 Task: Make in the project Brighten a sprint 'Internationalization Sprint'. Create in the project Brighten a sprint 'Internationalization Sprint'. Add in the project Brighten a sprint 'Internationalization Sprint'
Action: Mouse moved to (217, 72)
Screenshot: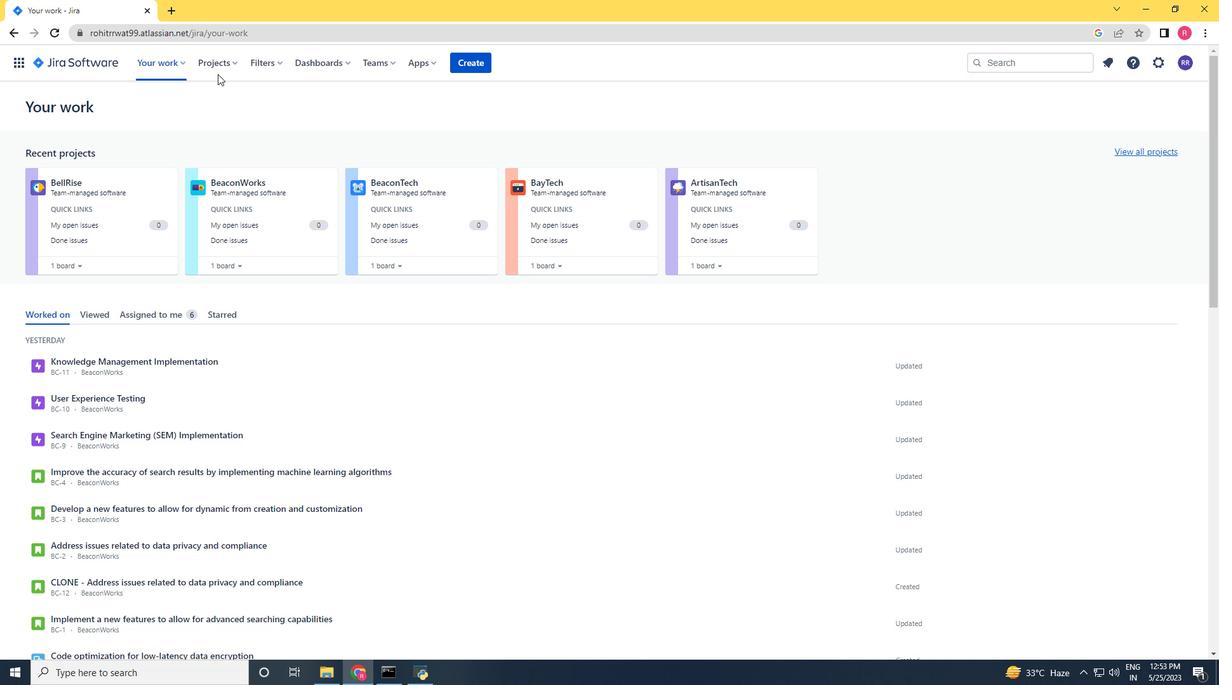 
Action: Mouse pressed left at (217, 72)
Screenshot: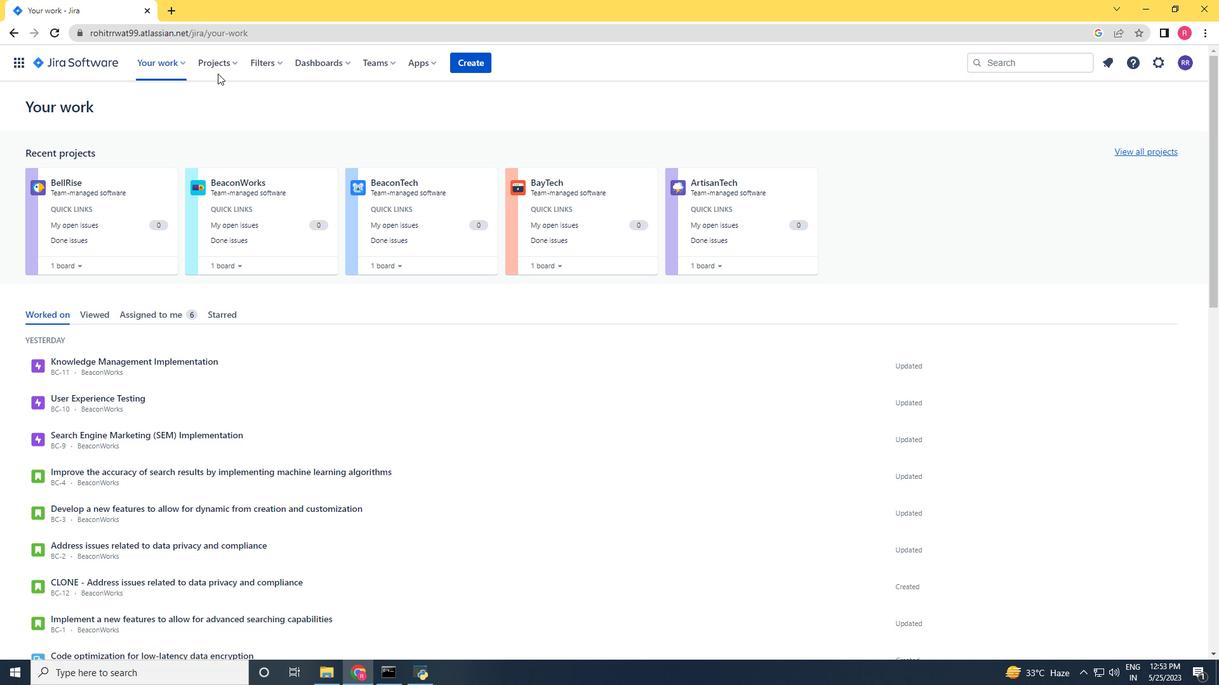 
Action: Mouse moved to (233, 114)
Screenshot: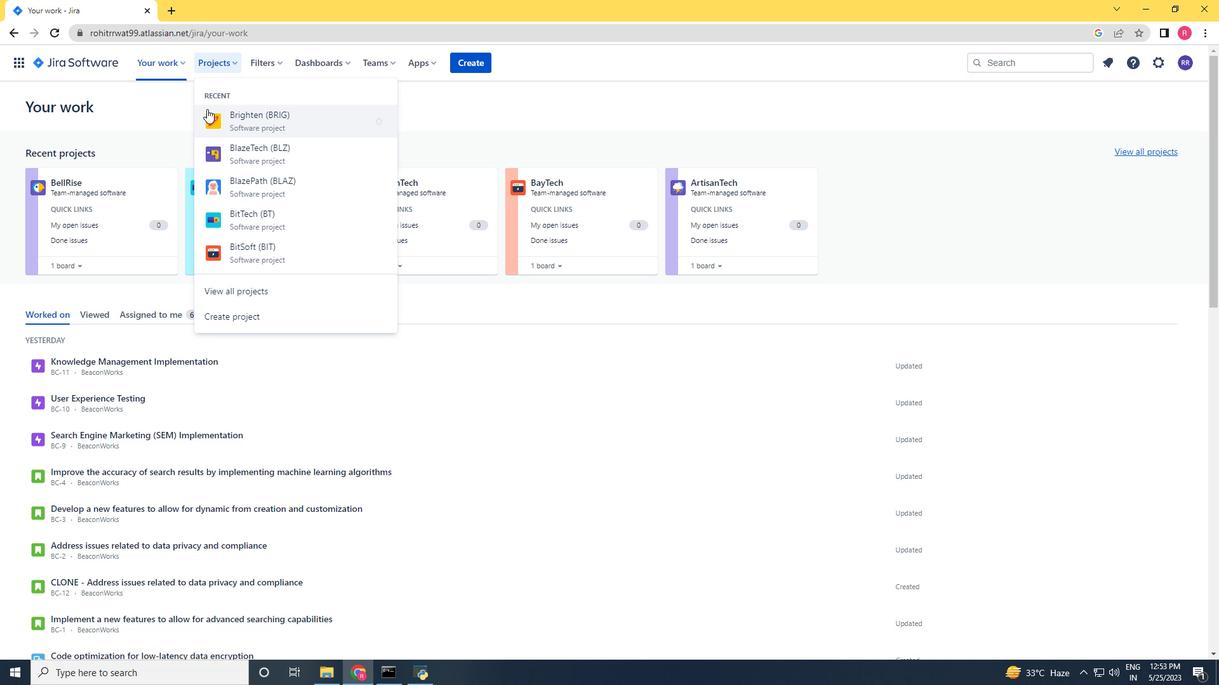 
Action: Mouse pressed left at (233, 114)
Screenshot: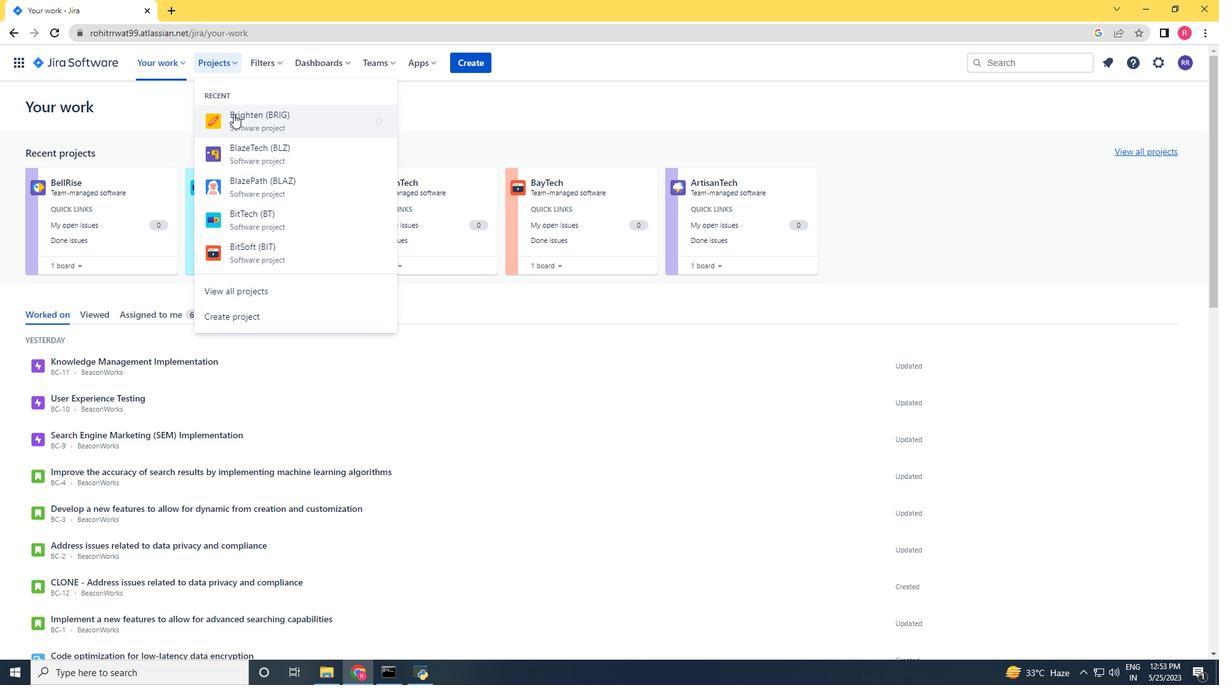 
Action: Mouse moved to (73, 198)
Screenshot: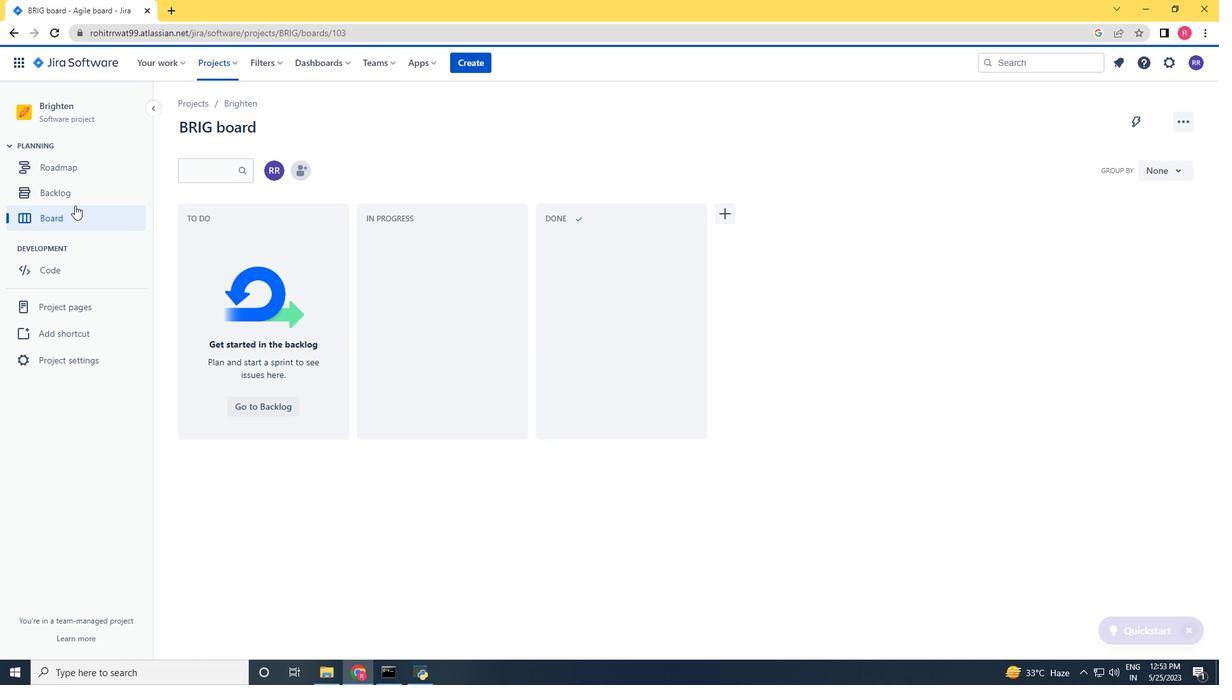 
Action: Mouse pressed left at (73, 198)
Screenshot: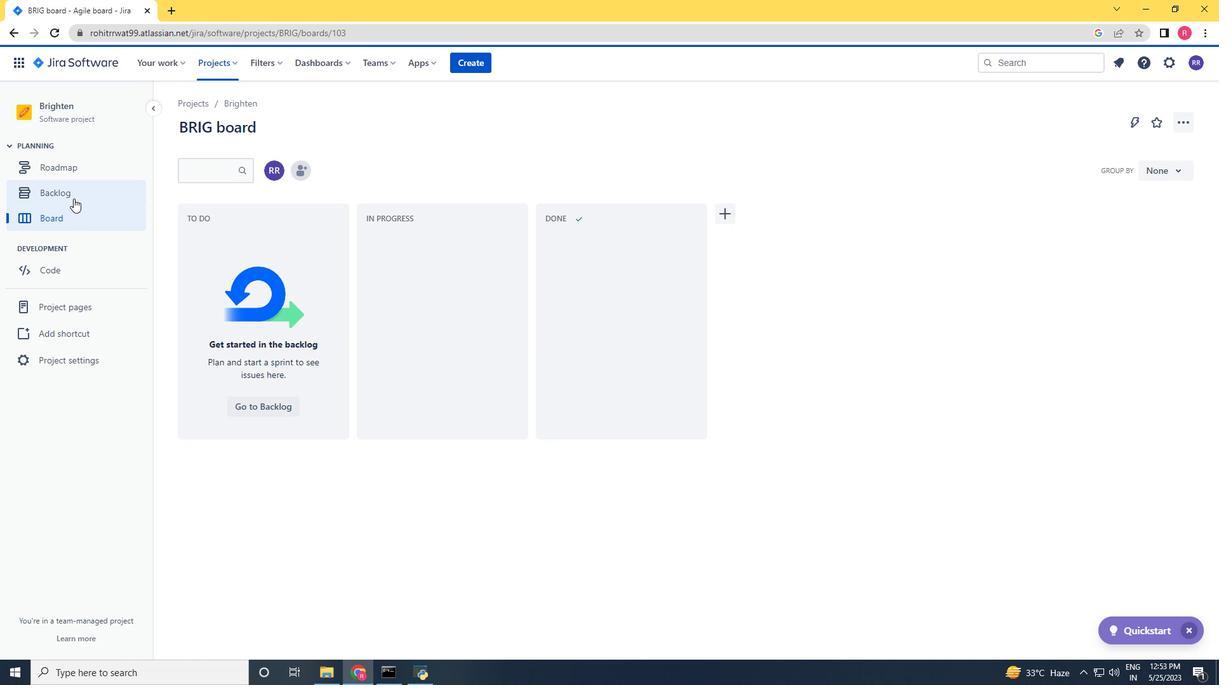 
Action: Mouse moved to (1166, 200)
Screenshot: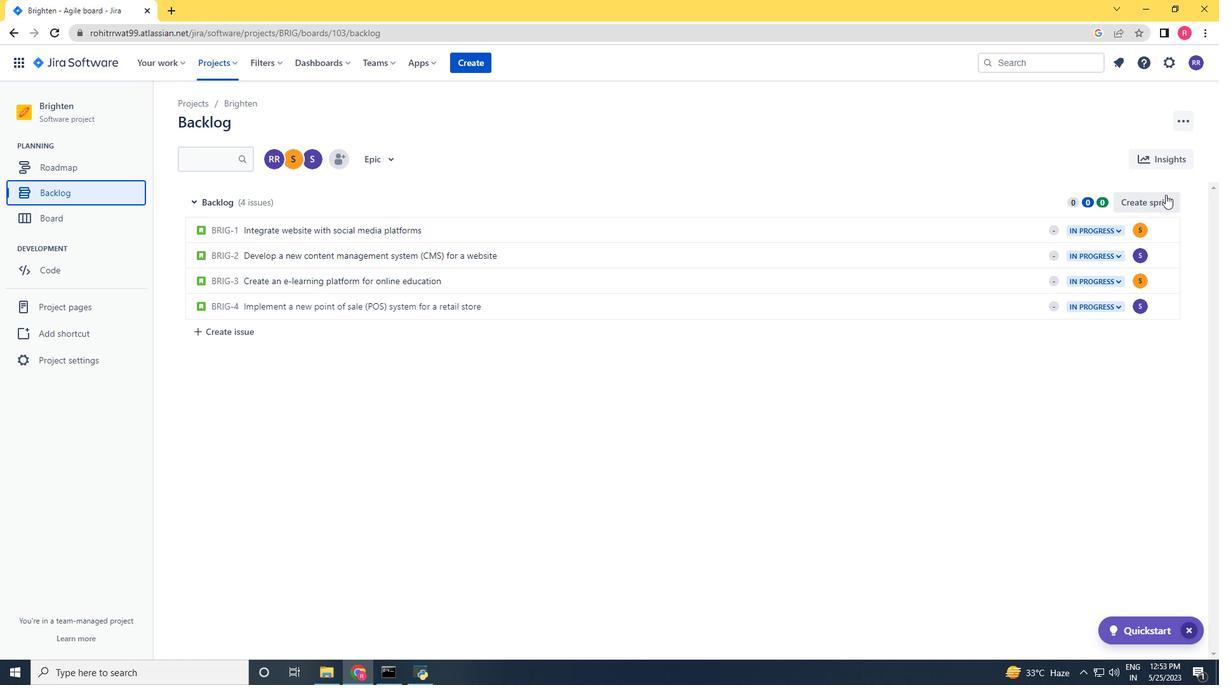 
Action: Mouse pressed left at (1166, 200)
Screenshot: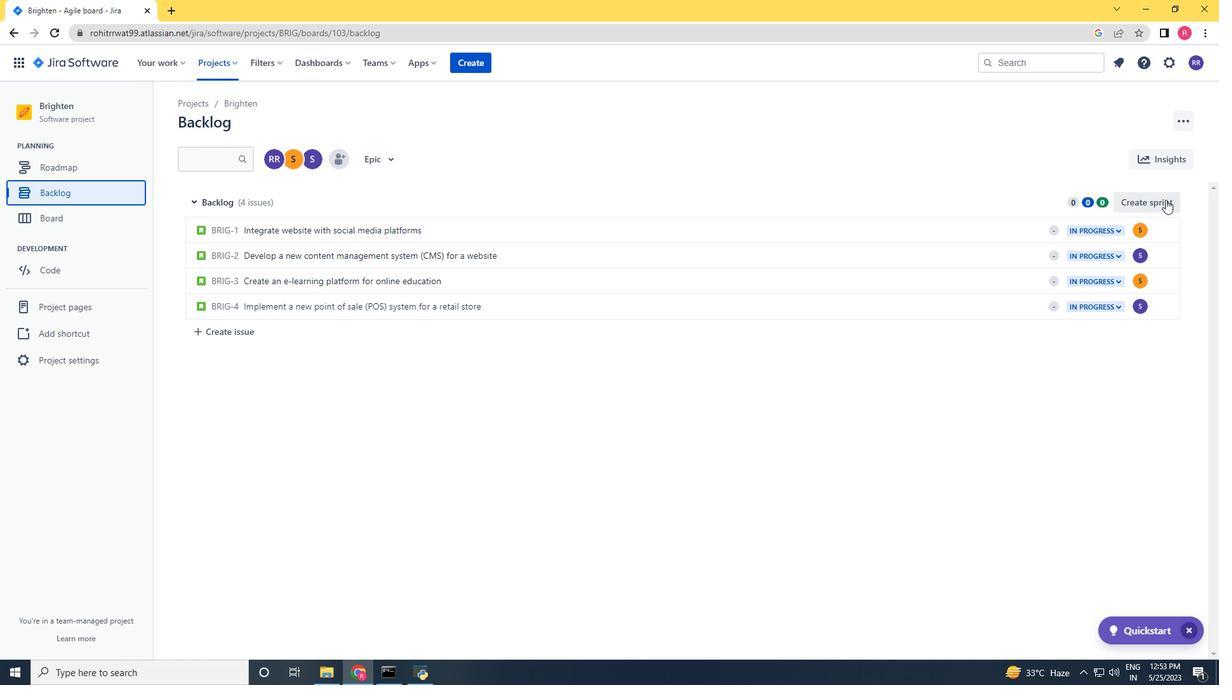 
Action: Mouse moved to (264, 202)
Screenshot: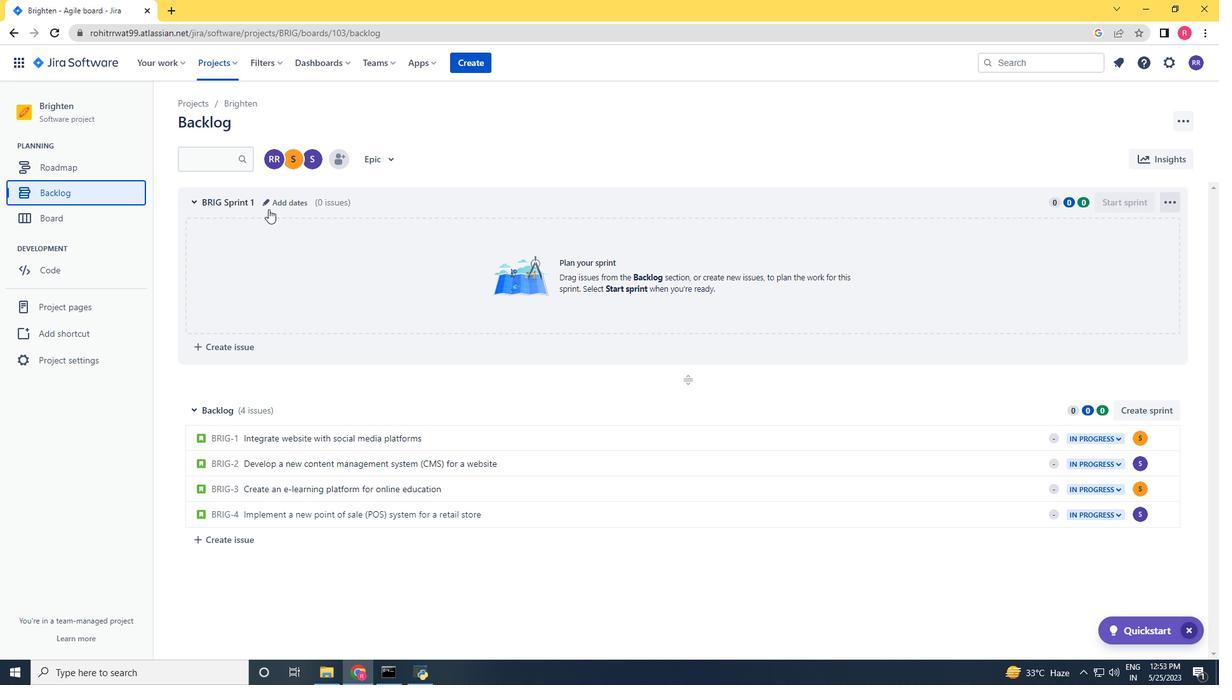 
Action: Mouse pressed left at (264, 202)
Screenshot: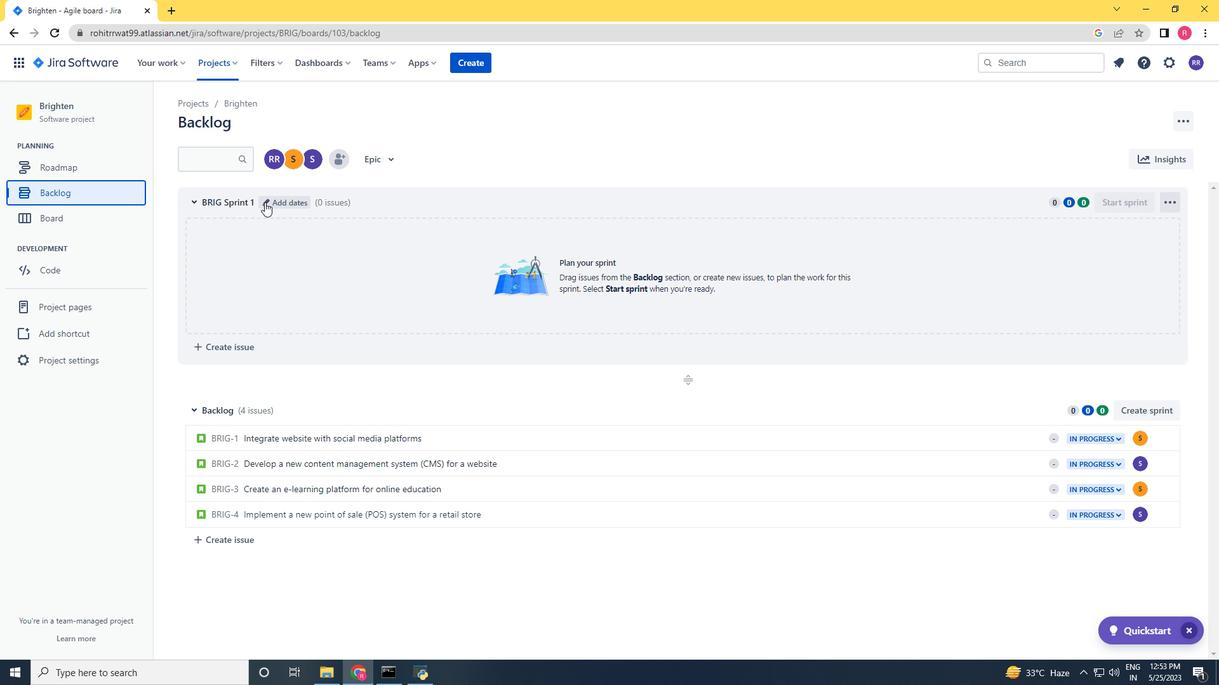 
Action: Key pressed <Key.backspace><Key.backspace><Key.backspace><Key.backspace><Key.backspace><Key.backspace><Key.backspace><Key.backspace><Key.backspace><Key.backspace><Key.backspace><Key.backspace><Key.backspace><Key.backspace><Key.backspace><Key.backspace><Key.backspace><Key.backspace><Key.backspace><Key.backspace><Key.backspace><Key.backspace><Key.backspace><Key.backspace><Key.backspace><Key.backspace><Key.backspace><Key.backspace><Key.backspace><Key.backspace><Key.backspace><Key.backspace><Key.backspace><Key.backspace><Key.backspace><Key.backspace><Key.backspace><Key.backspace><Key.backspace><Key.backspace><Key.backspace><Key.backspace><Key.backspace><Key.backspace><Key.backspace><Key.shift>Intera=<Key.backspace><Key.backspace>nationalization<Key.space><Key.shift>Sprint<Key.space><Key.enter>
Screenshot: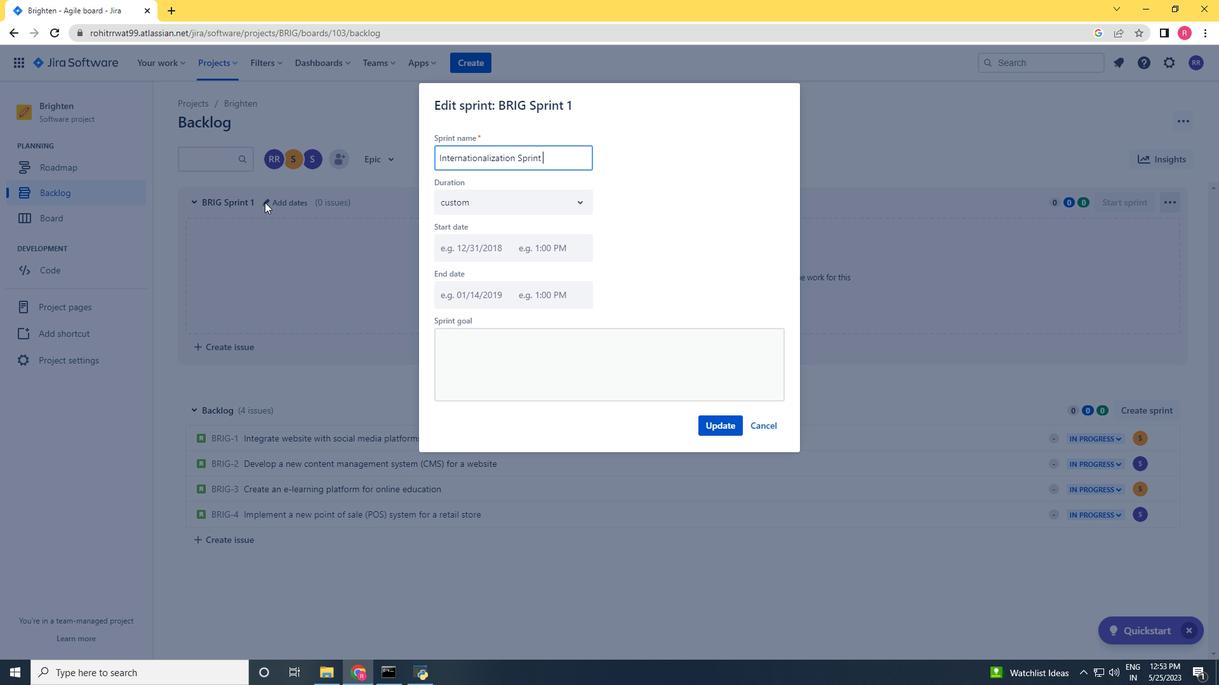 
Action: Mouse scrolled (264, 203) with delta (0, 0)
Screenshot: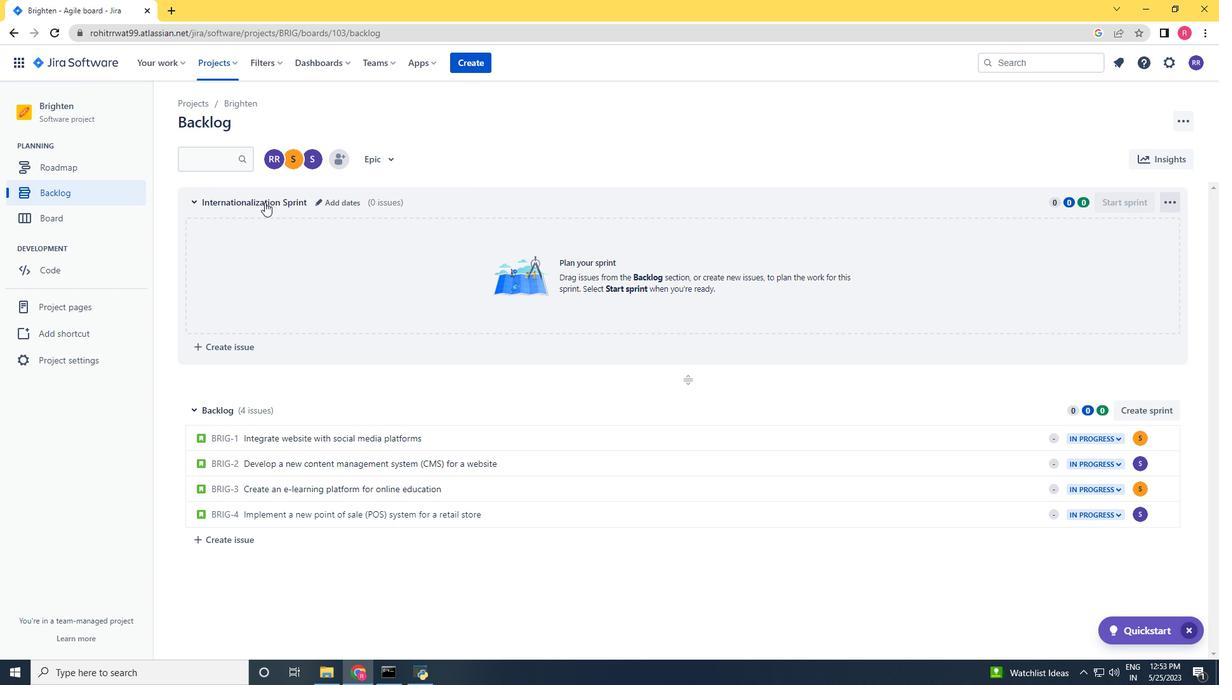 
Action: Mouse moved to (1155, 413)
Screenshot: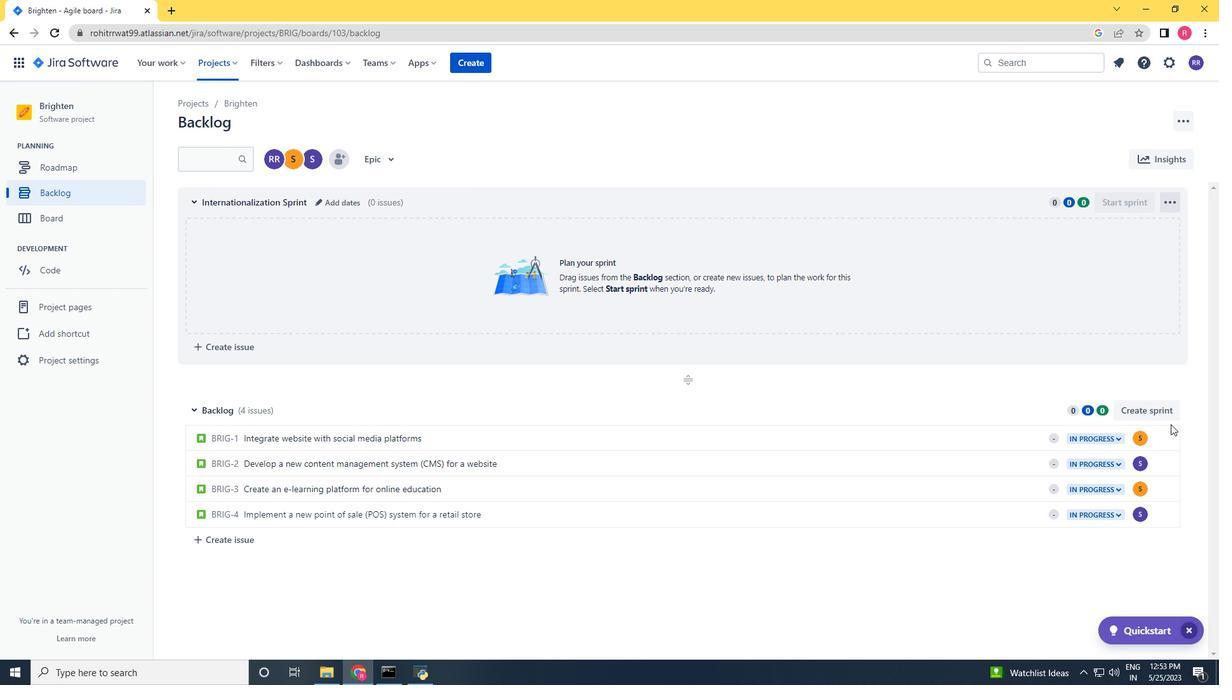 
Action: Mouse pressed left at (1155, 413)
Screenshot: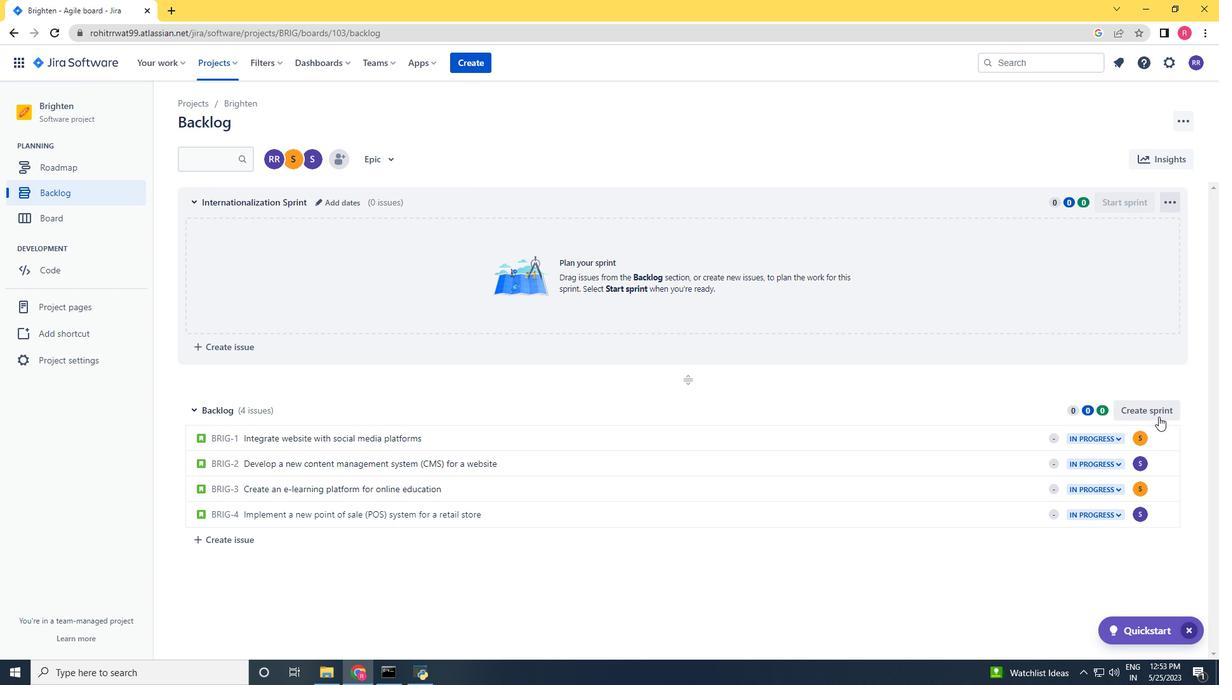 
Action: Mouse moved to (324, 409)
Screenshot: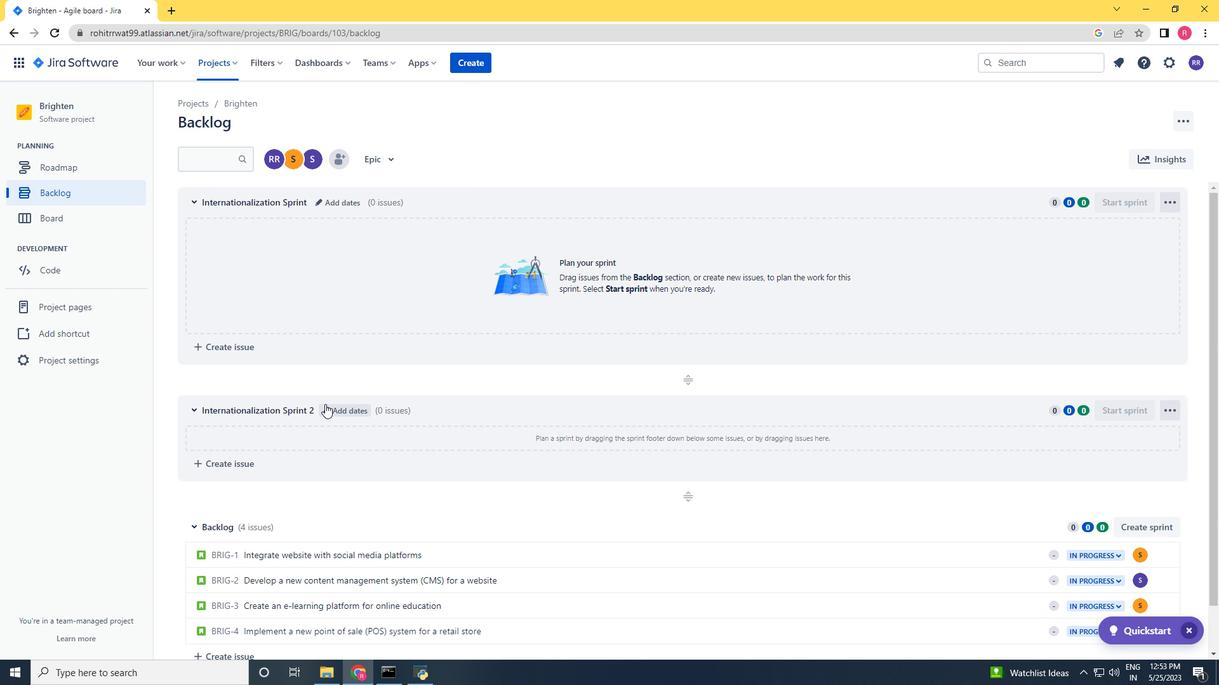 
Action: Mouse pressed left at (324, 409)
Screenshot: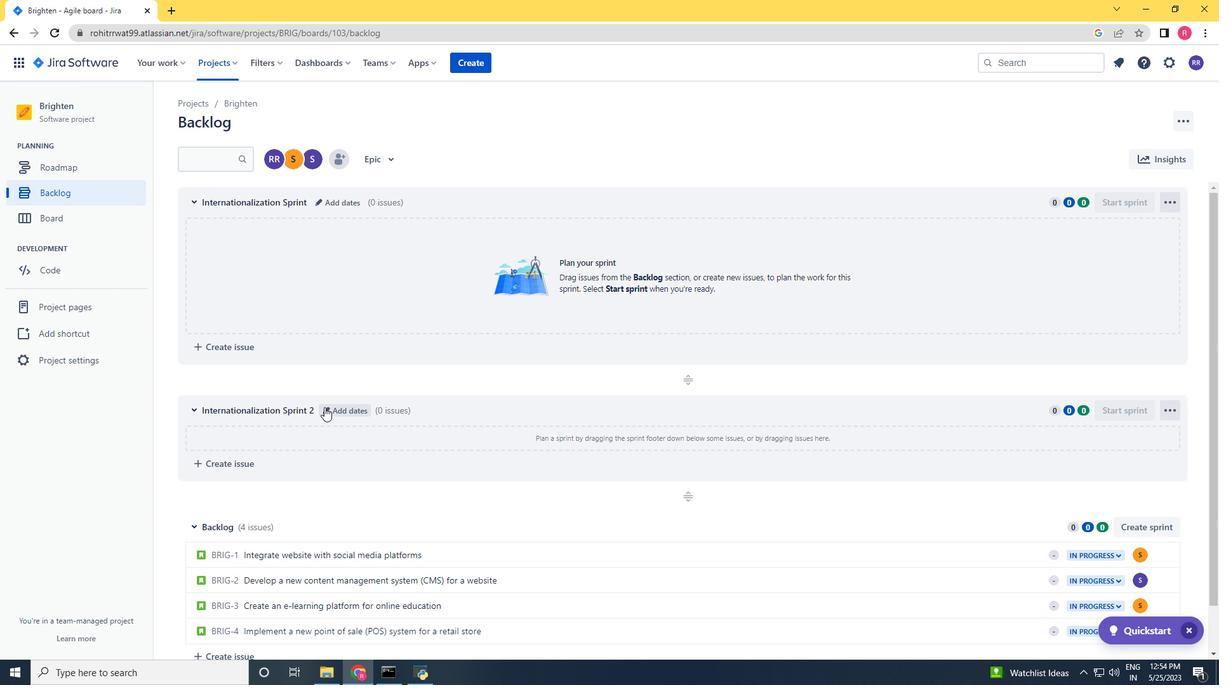 
Action: Key pressed <Key.backspace><Key.enter>
Screenshot: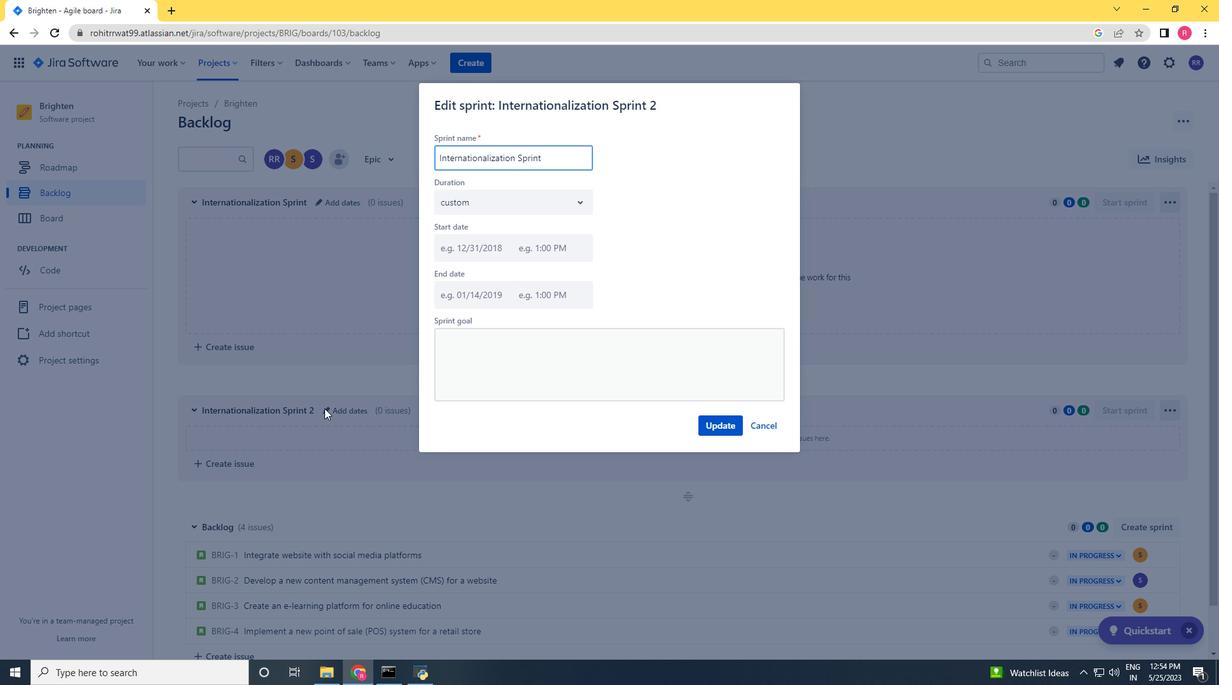 
Action: Mouse moved to (331, 409)
Screenshot: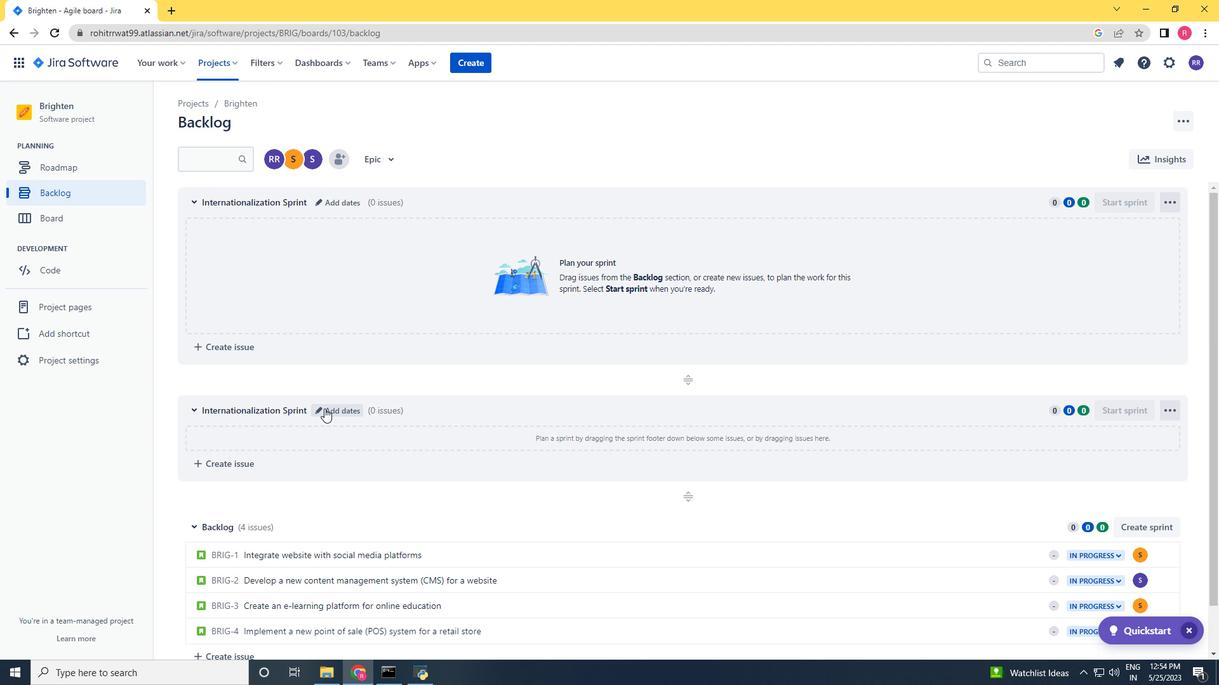 
Action: Mouse scrolled (331, 410) with delta (0, 0)
Screenshot: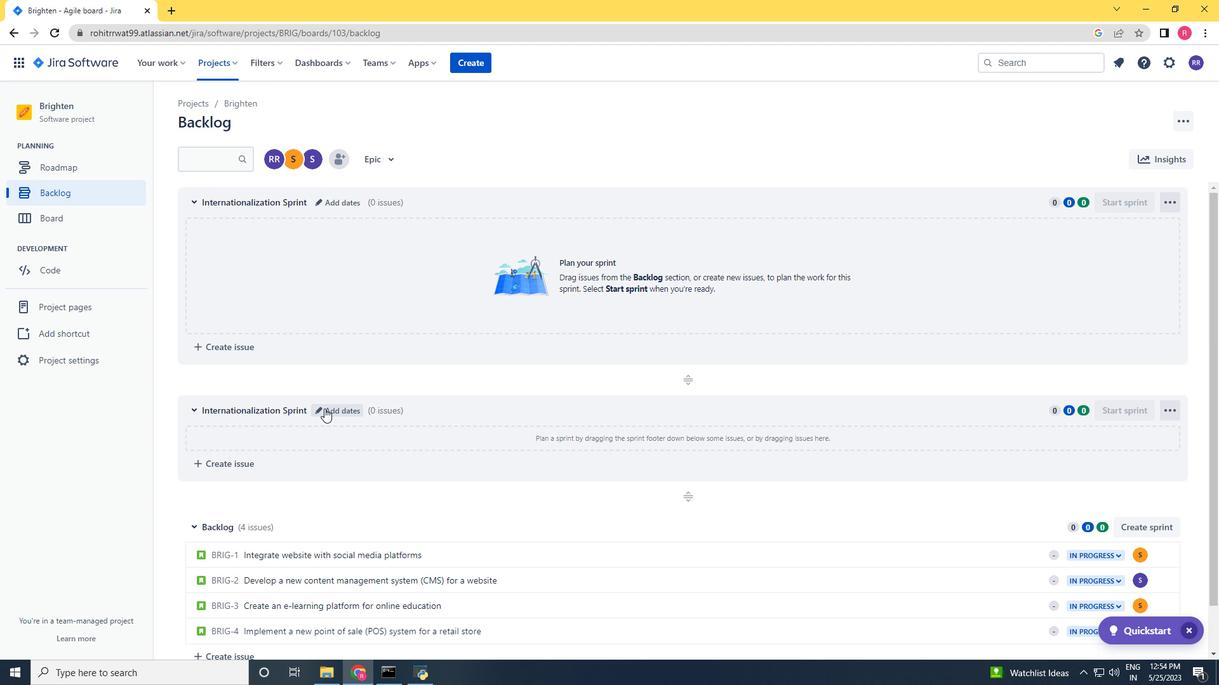 
Action: Mouse moved to (1142, 529)
Screenshot: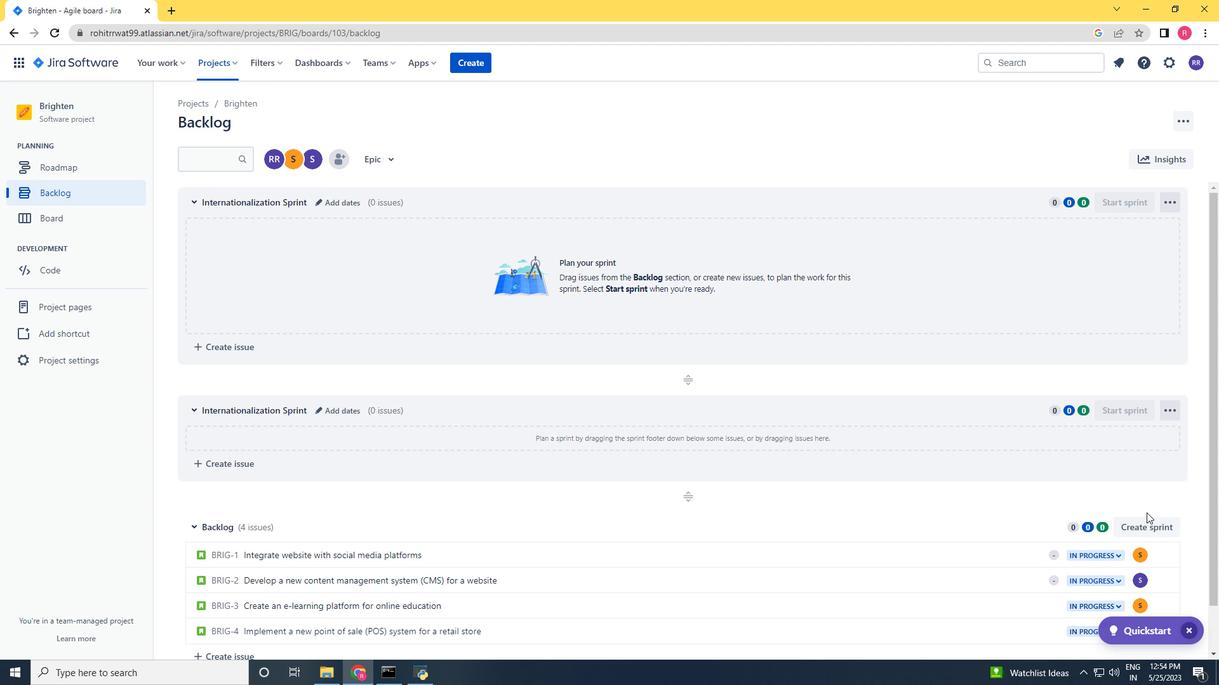 
Action: Mouse pressed left at (1142, 529)
Screenshot: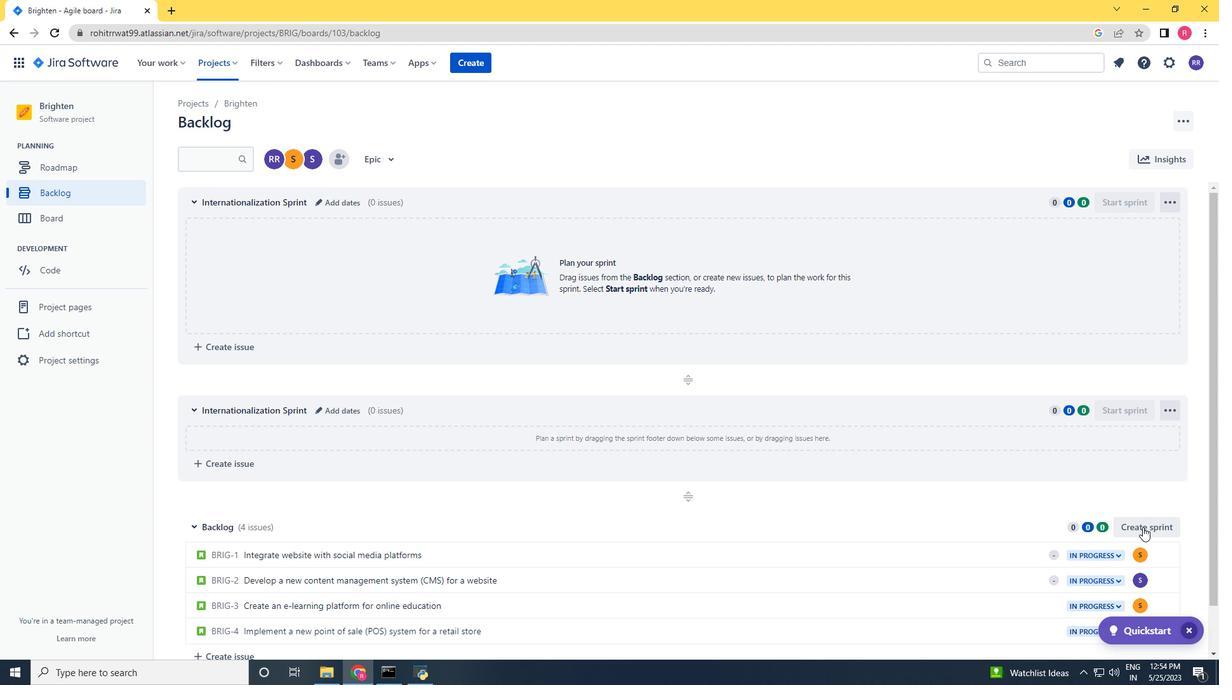
Action: Mouse moved to (336, 534)
Screenshot: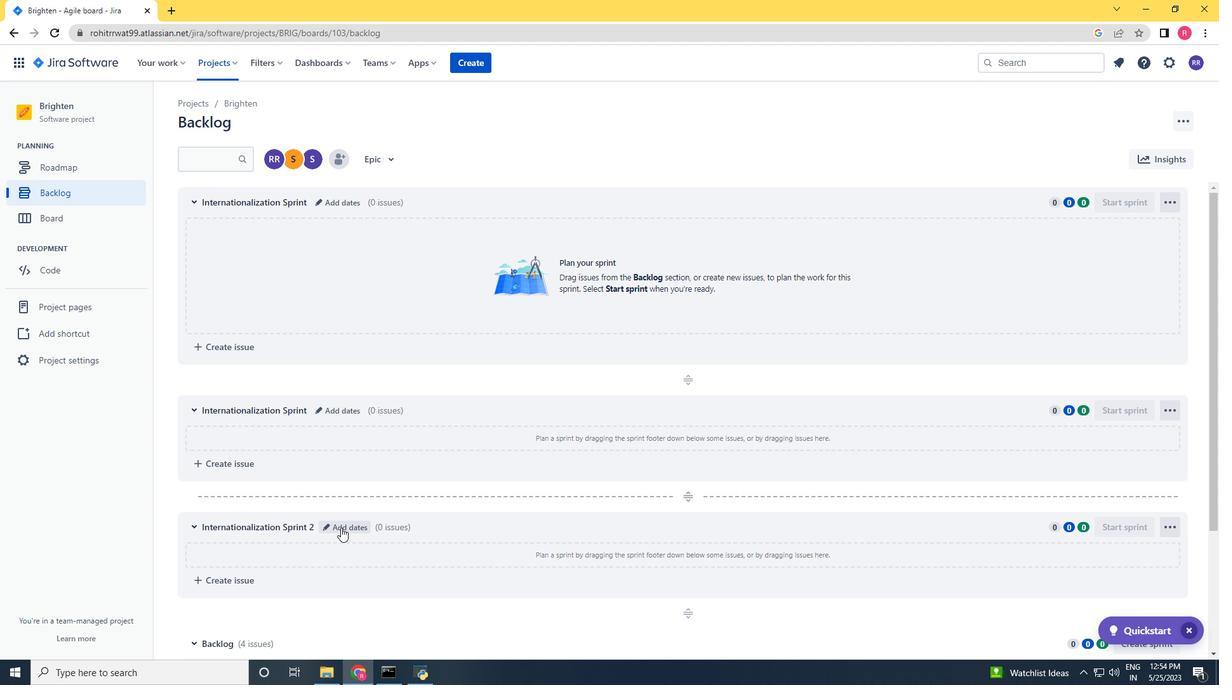 
Action: Mouse pressed left at (336, 534)
Screenshot: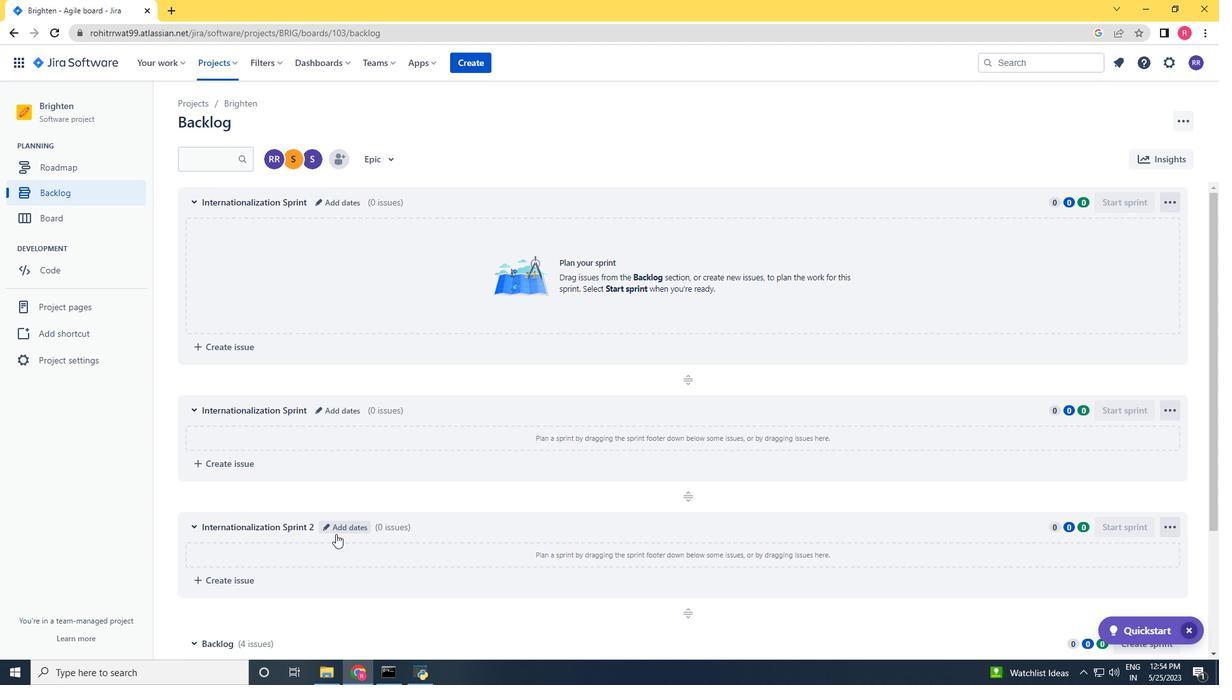 
Action: Mouse moved to (325, 527)
Screenshot: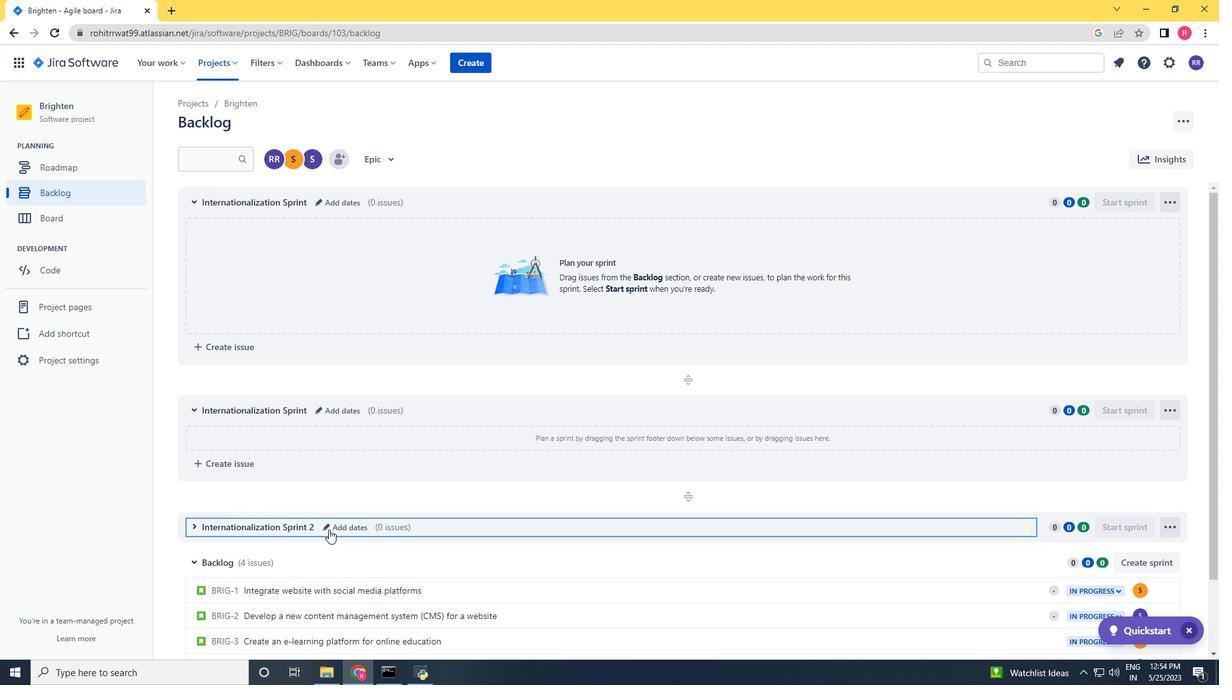 
Action: Mouse pressed left at (325, 527)
Screenshot: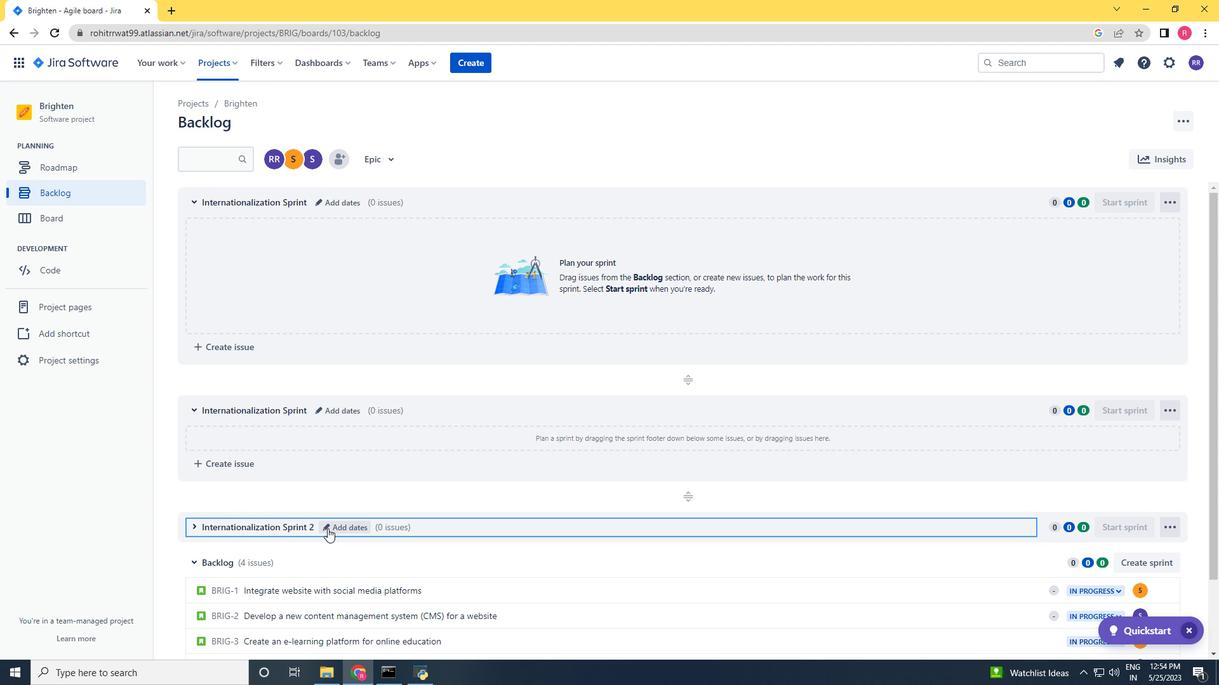 
Action: Key pressed <Key.backspace><Key.enter>
Screenshot: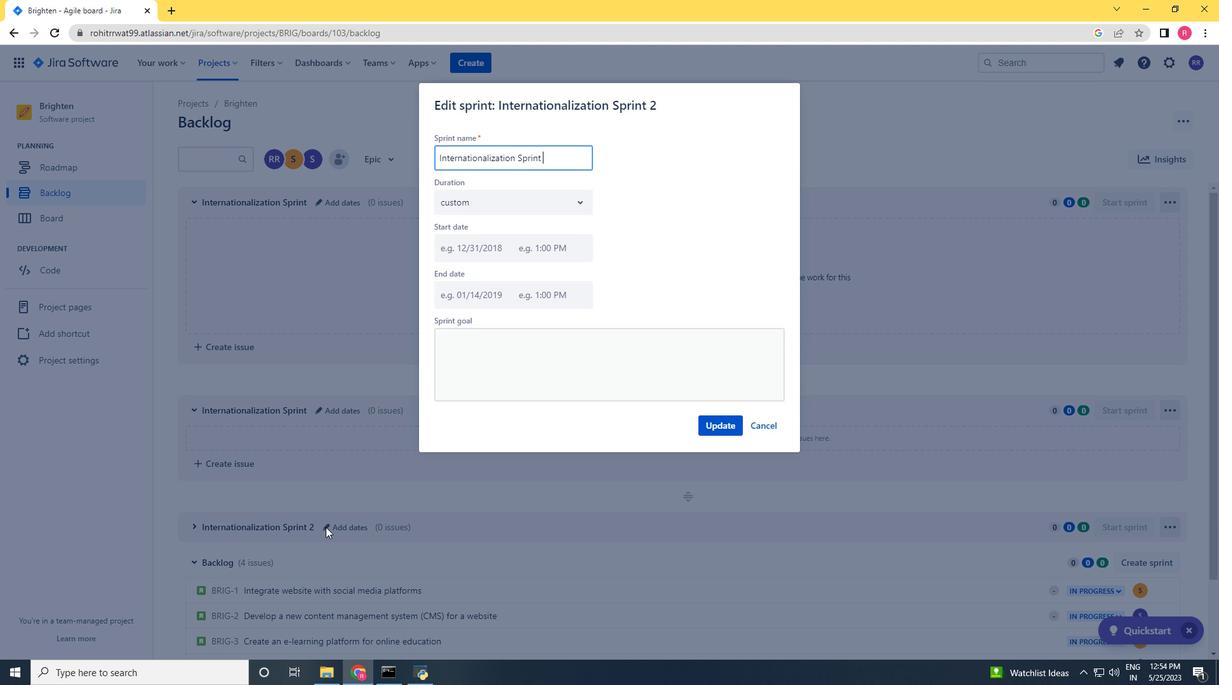 
Action: Mouse moved to (193, 201)
Screenshot: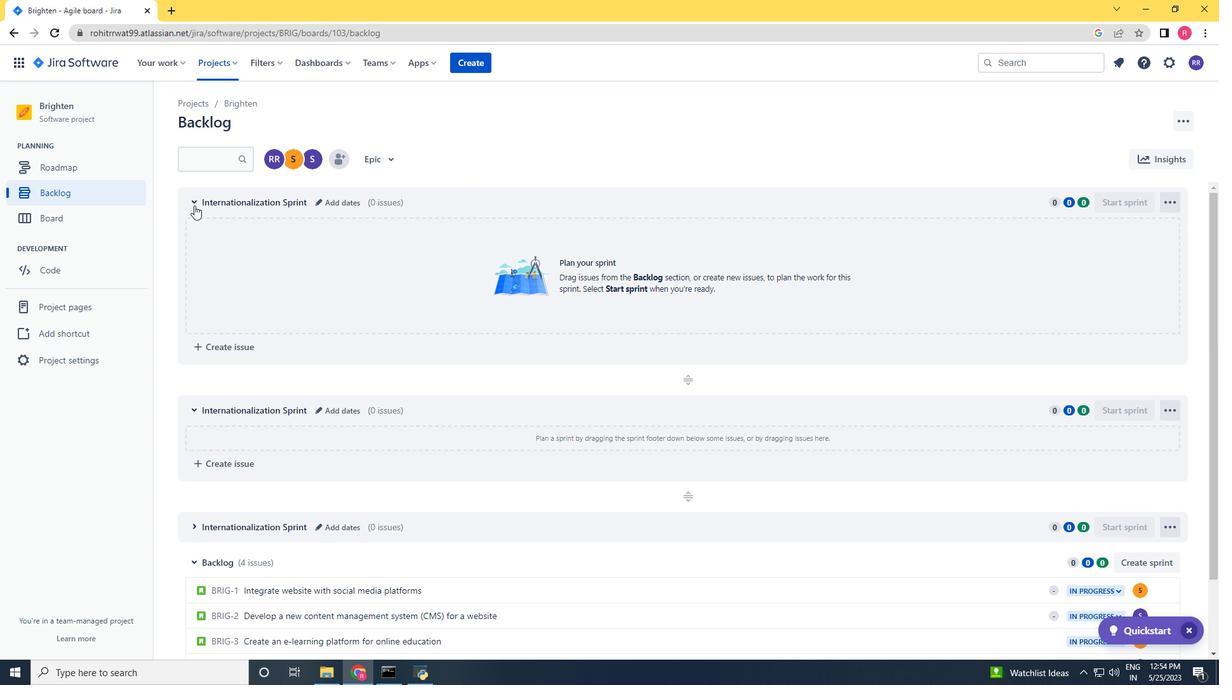 
Action: Mouse pressed left at (193, 201)
Screenshot: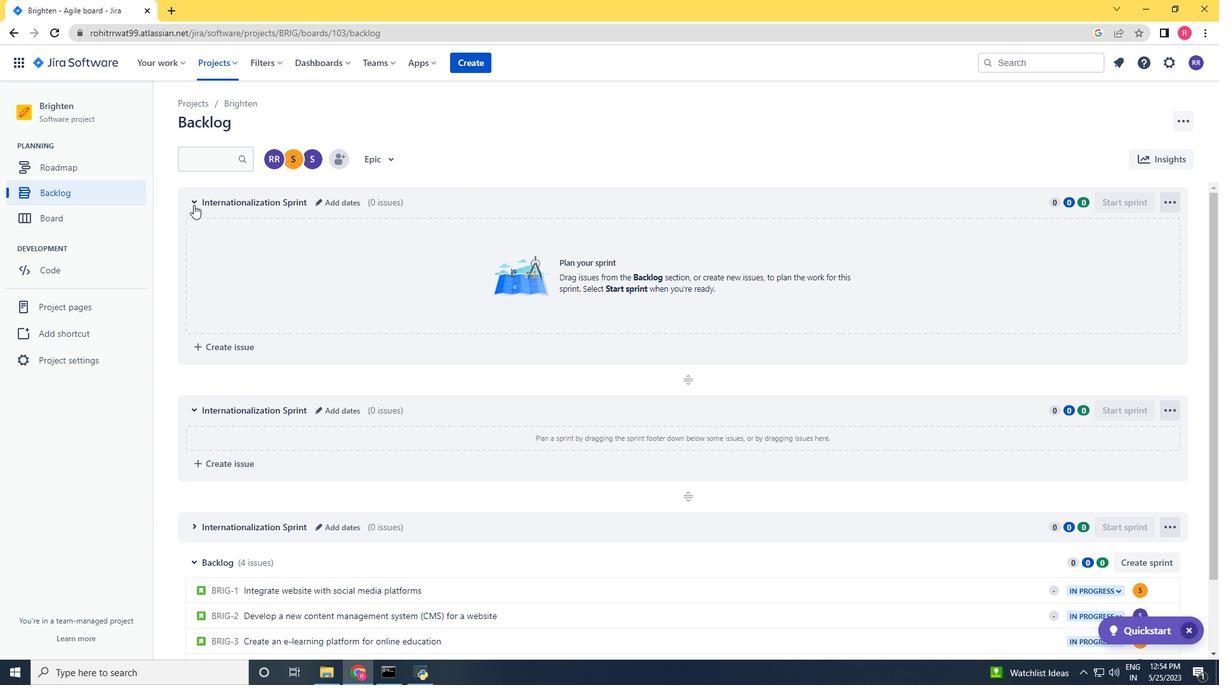 
Action: Mouse moved to (193, 238)
Screenshot: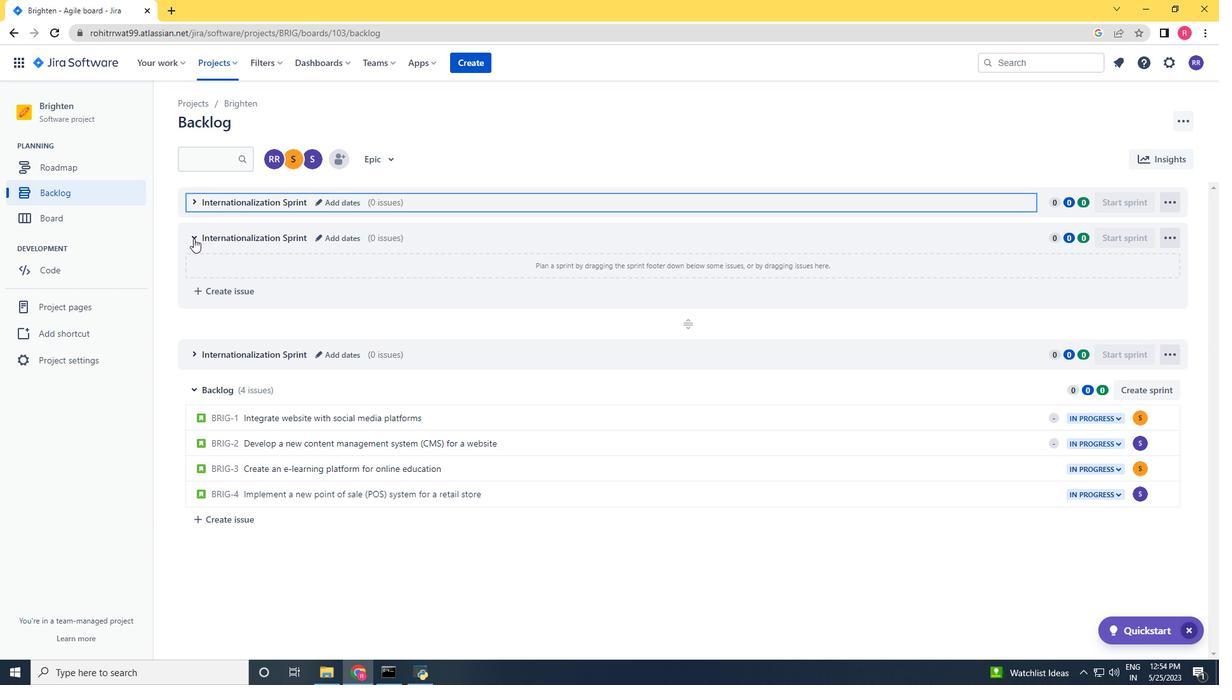 
Action: Mouse pressed left at (193, 238)
Screenshot: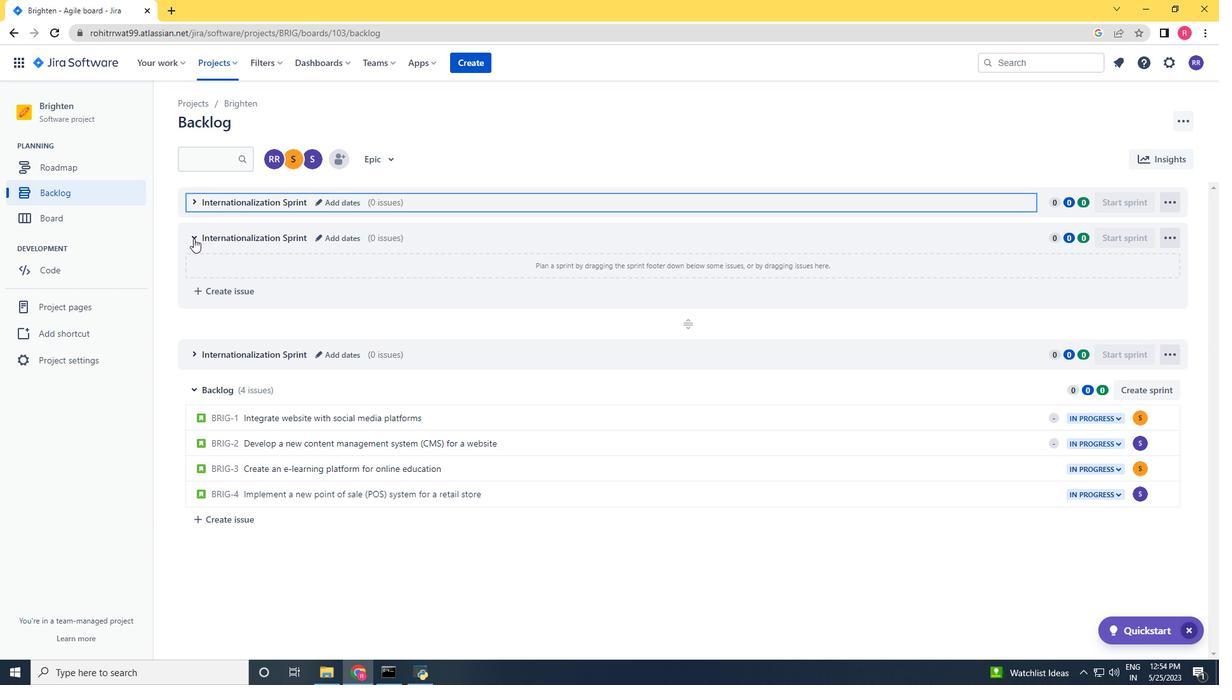 
Action: Mouse moved to (62, 520)
Screenshot: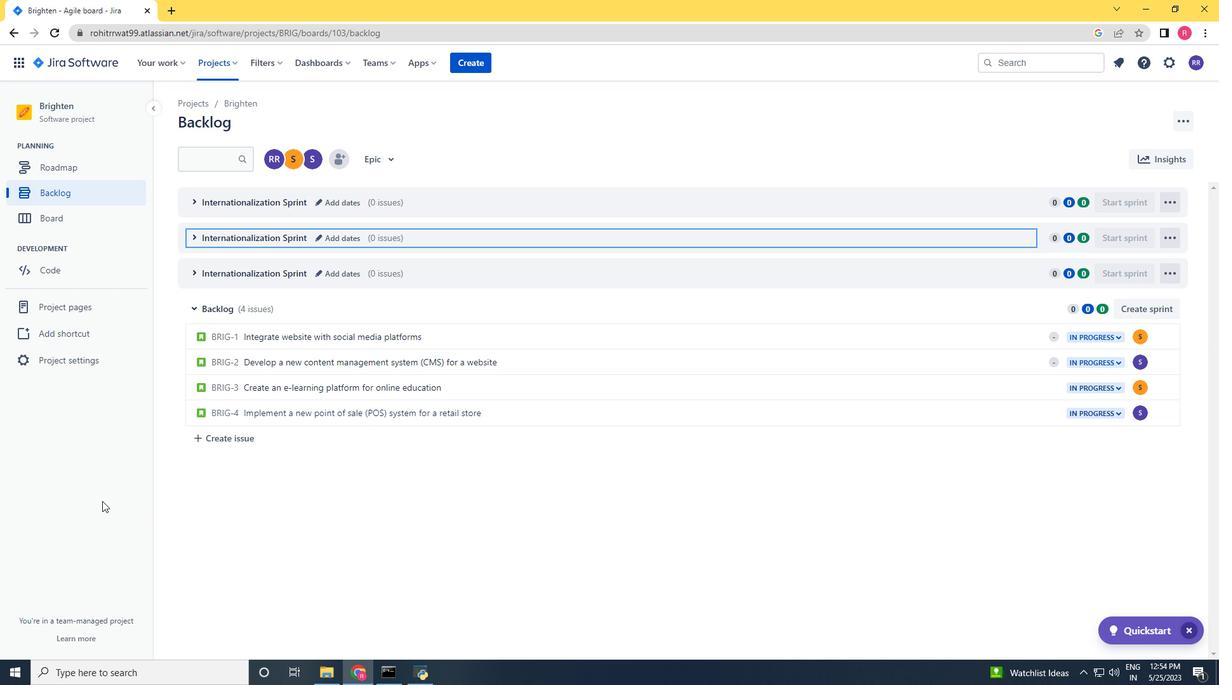 
